 Task: Set the company name to 'contains' while find customer
Action: Mouse moved to (162, 19)
Screenshot: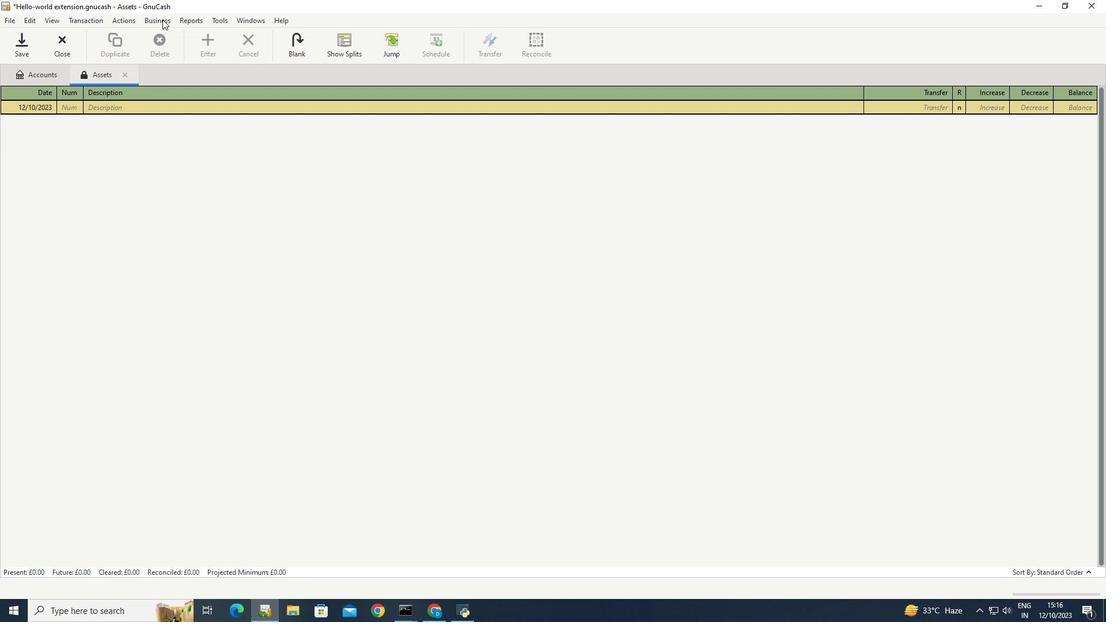 
Action: Mouse pressed left at (162, 19)
Screenshot: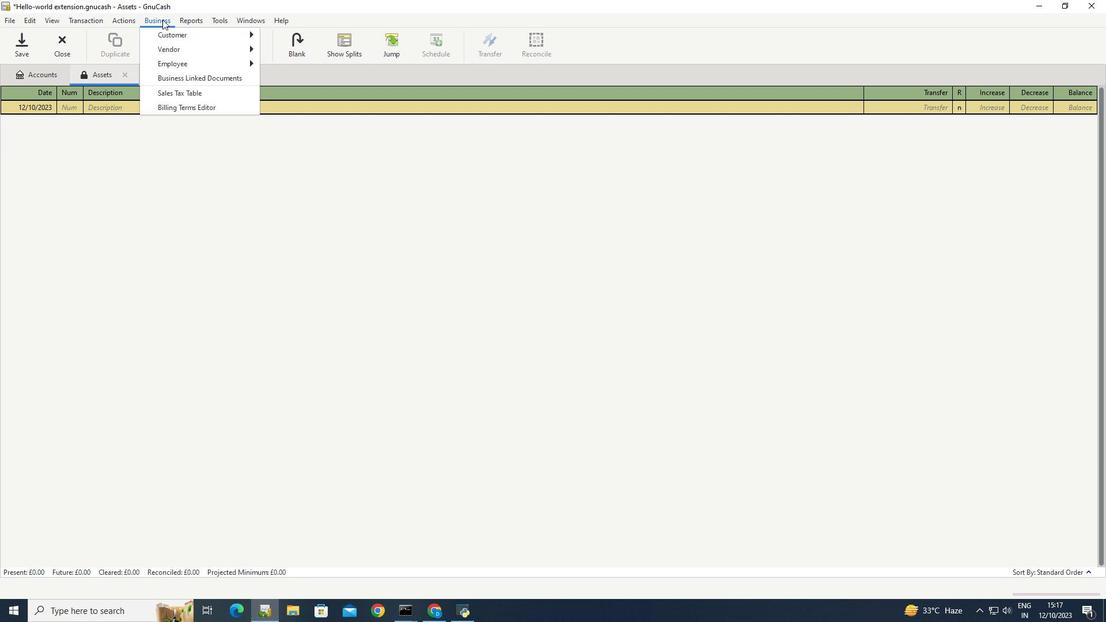 
Action: Mouse moved to (301, 65)
Screenshot: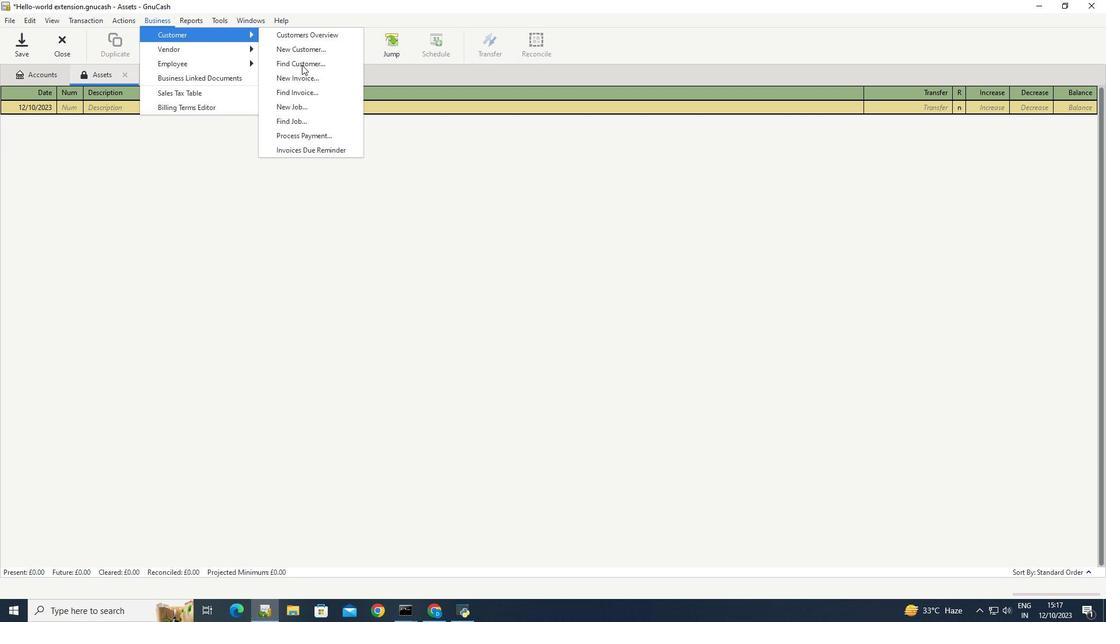 
Action: Mouse pressed left at (301, 65)
Screenshot: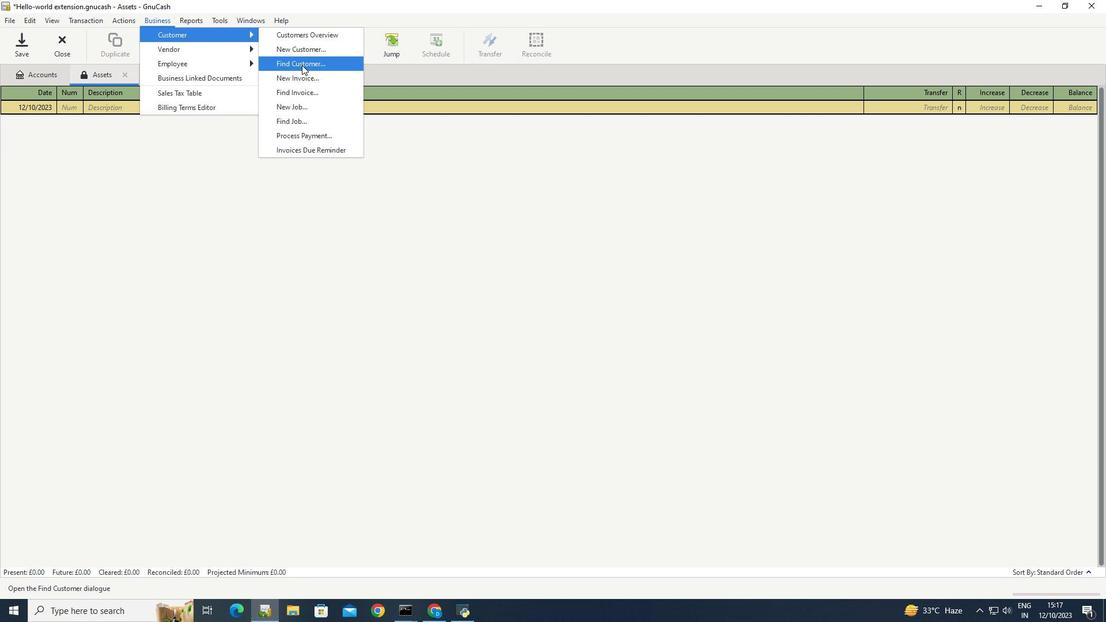 
Action: Mouse moved to (428, 272)
Screenshot: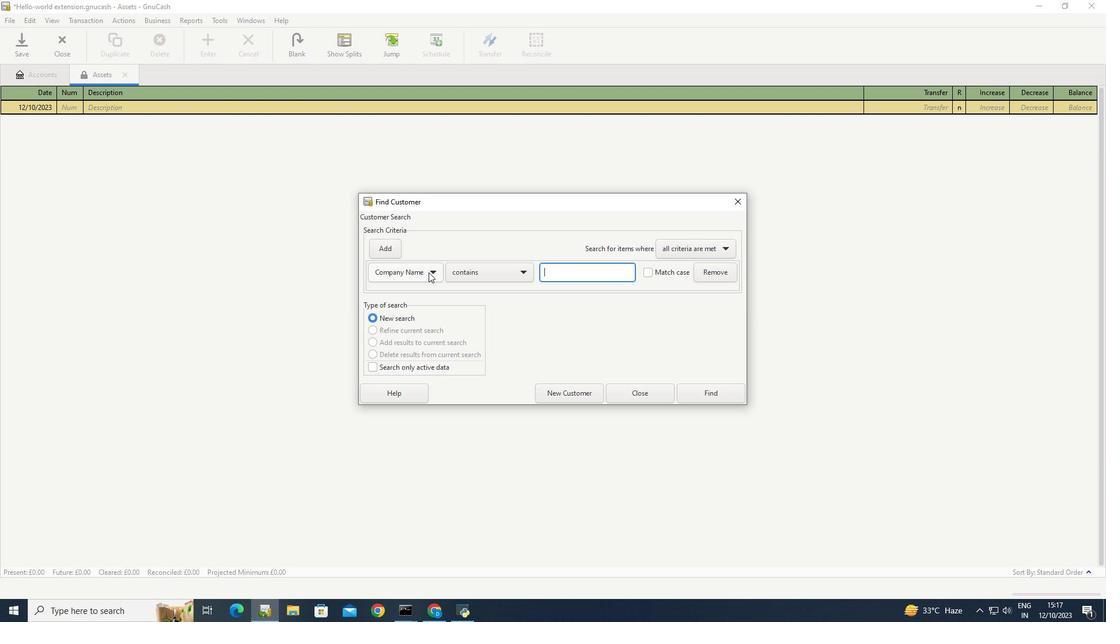 
Action: Mouse pressed left at (428, 272)
Screenshot: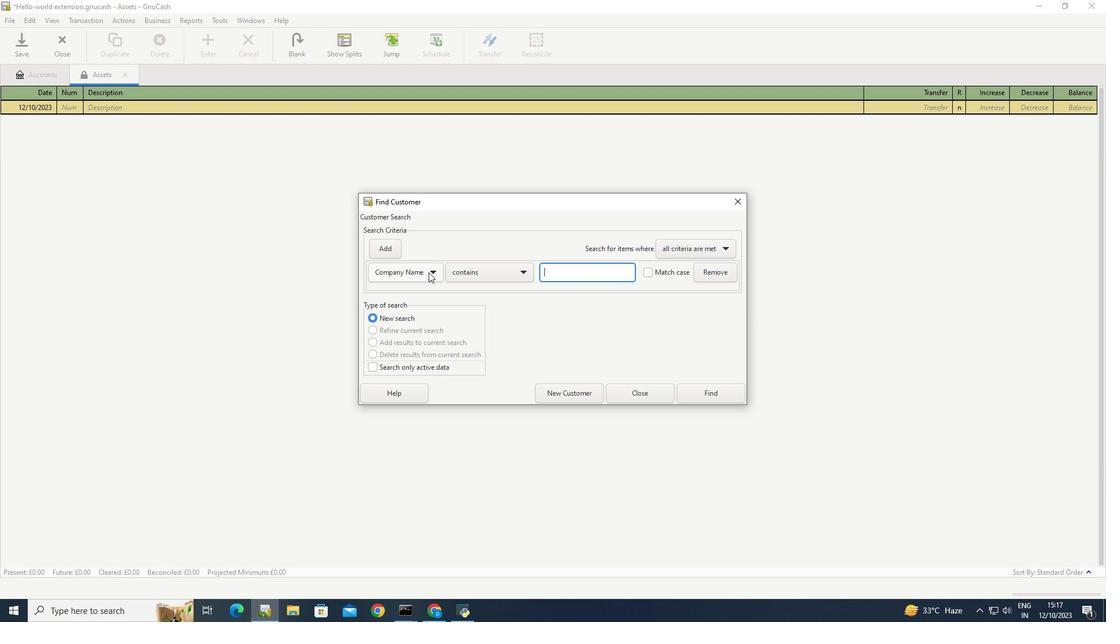 
Action: Mouse moved to (406, 277)
Screenshot: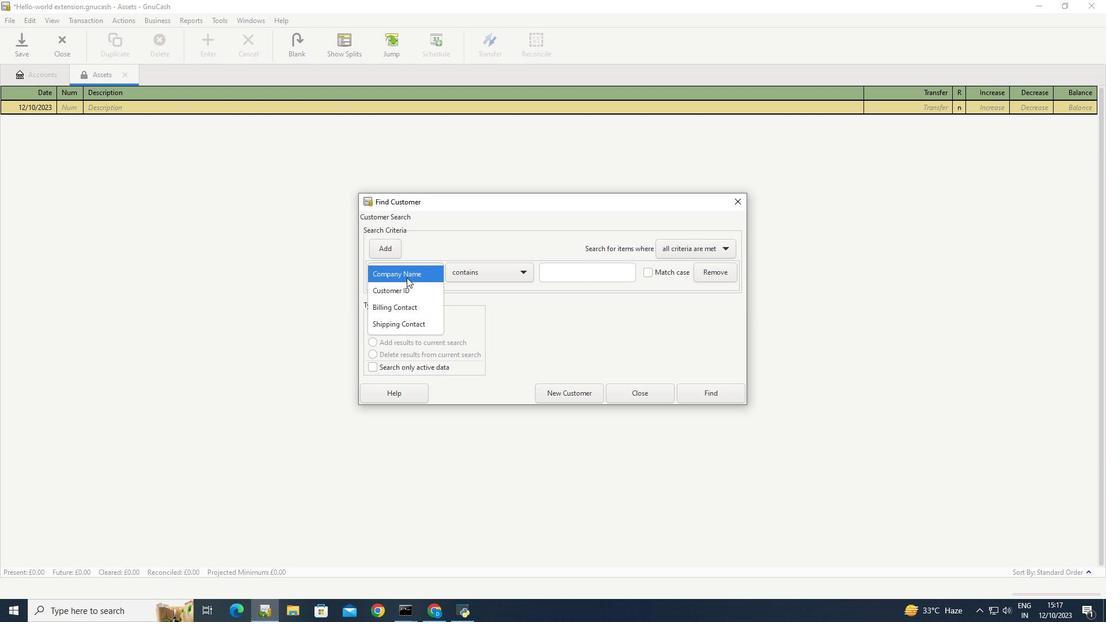 
Action: Mouse pressed left at (406, 277)
Screenshot: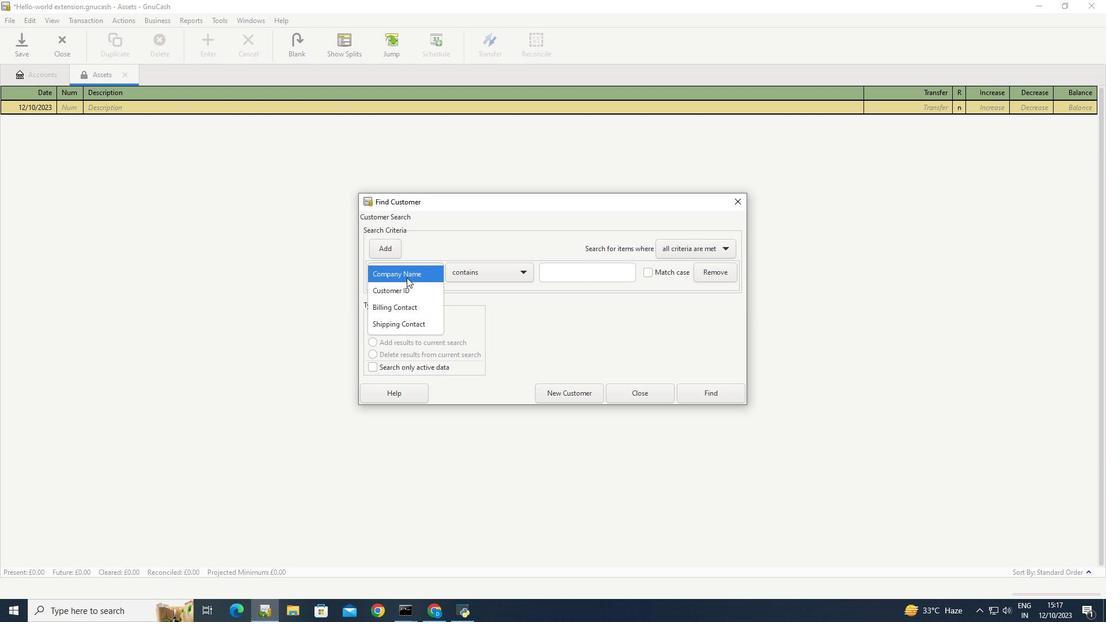 
Action: Mouse moved to (518, 271)
Screenshot: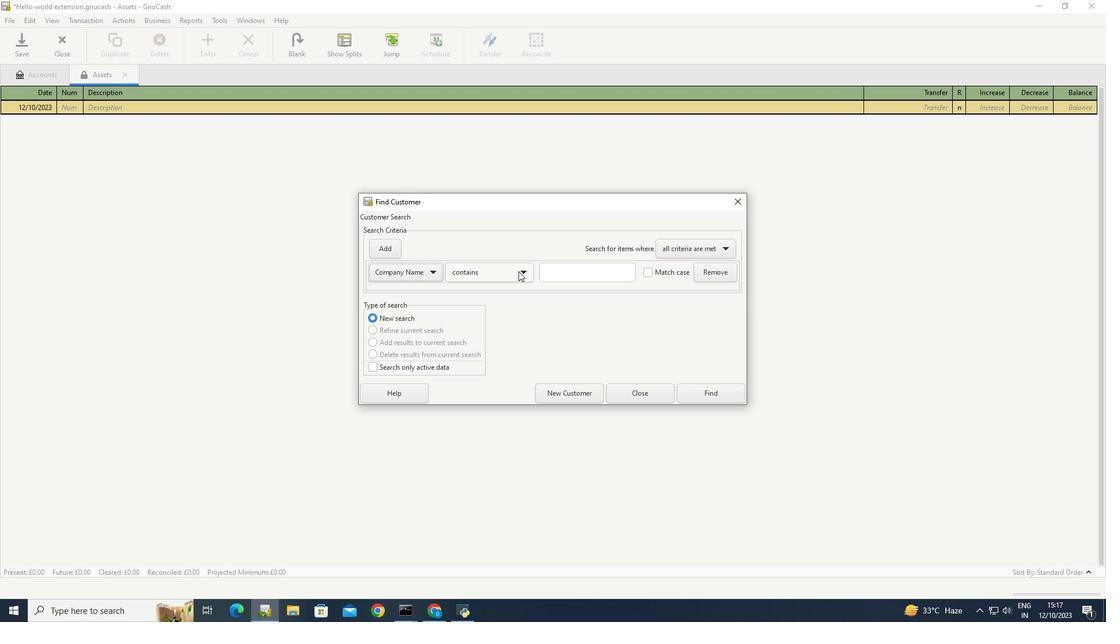 
Action: Mouse pressed left at (518, 271)
Screenshot: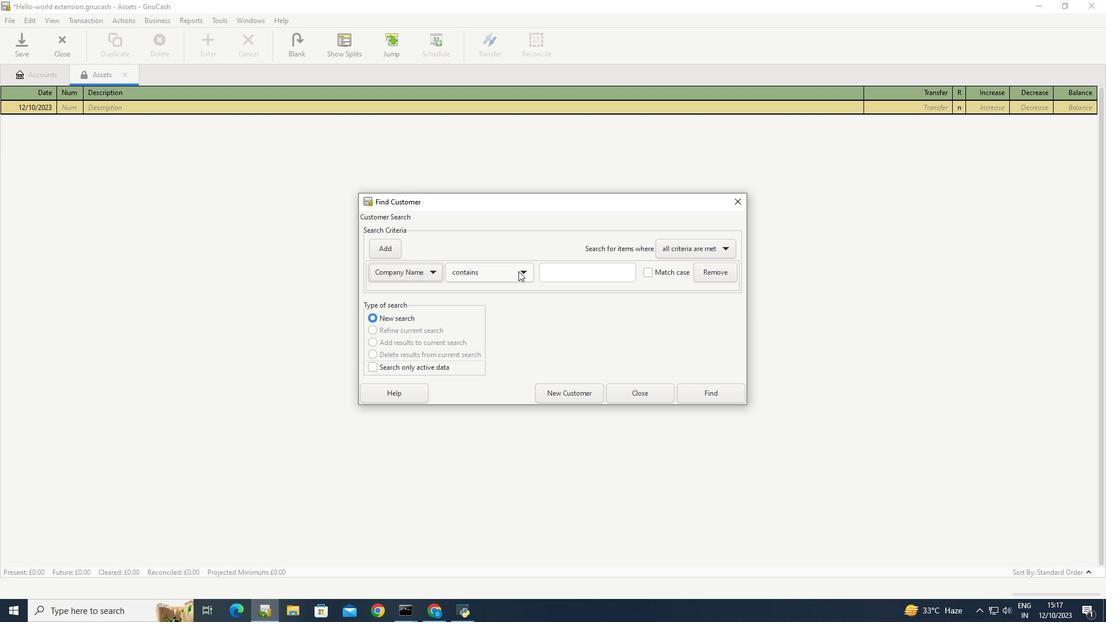 
Action: Mouse moved to (471, 274)
Screenshot: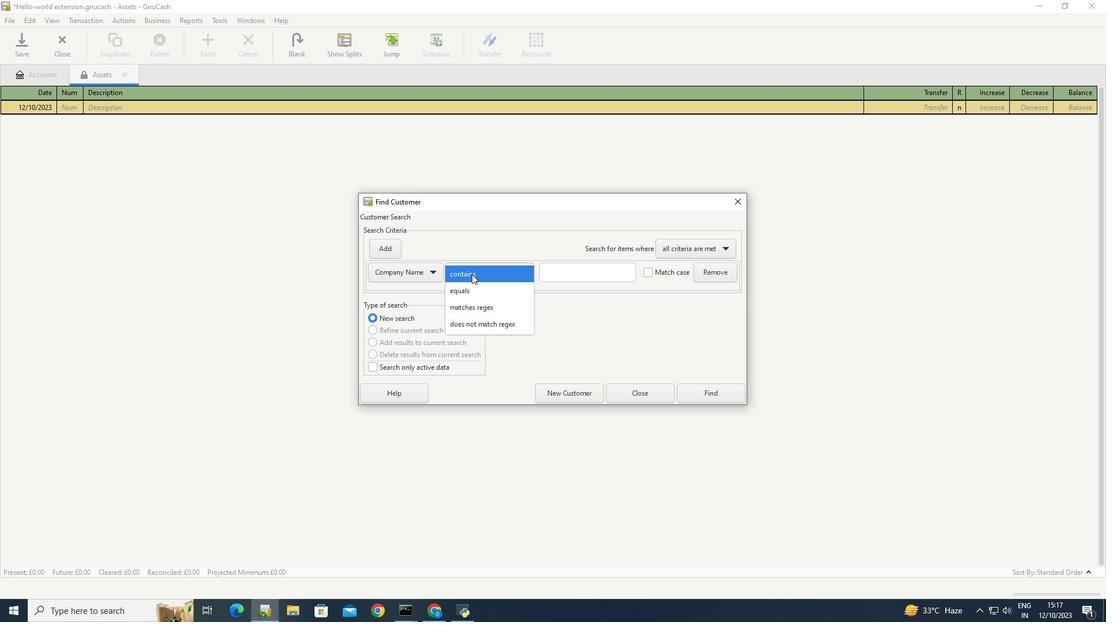 
Action: Mouse pressed left at (471, 274)
Screenshot: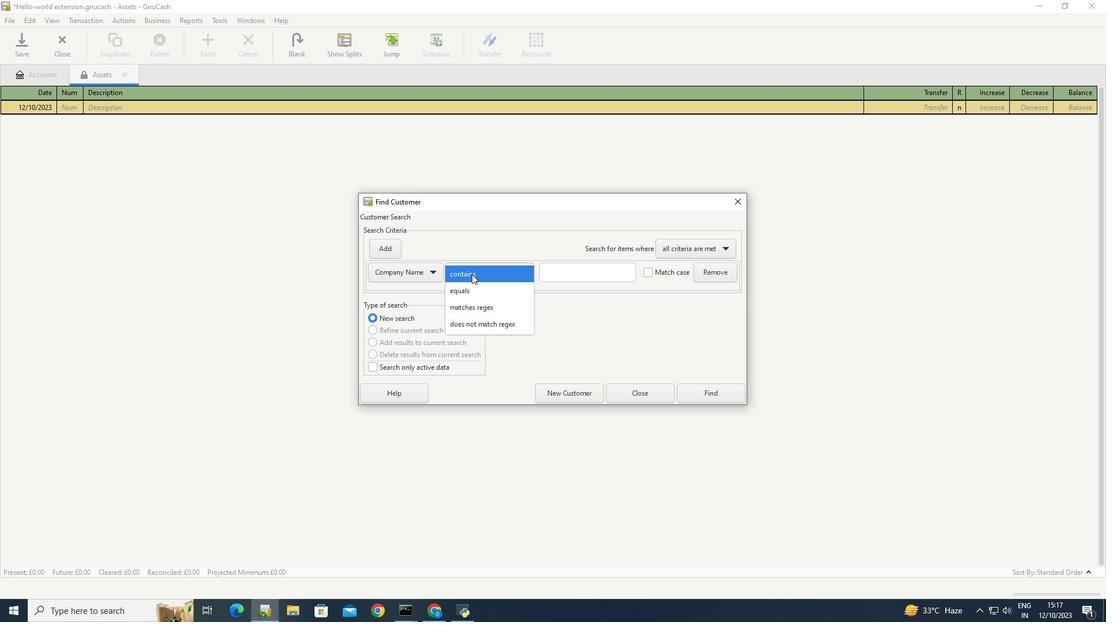 
Action: Mouse moved to (500, 309)
Screenshot: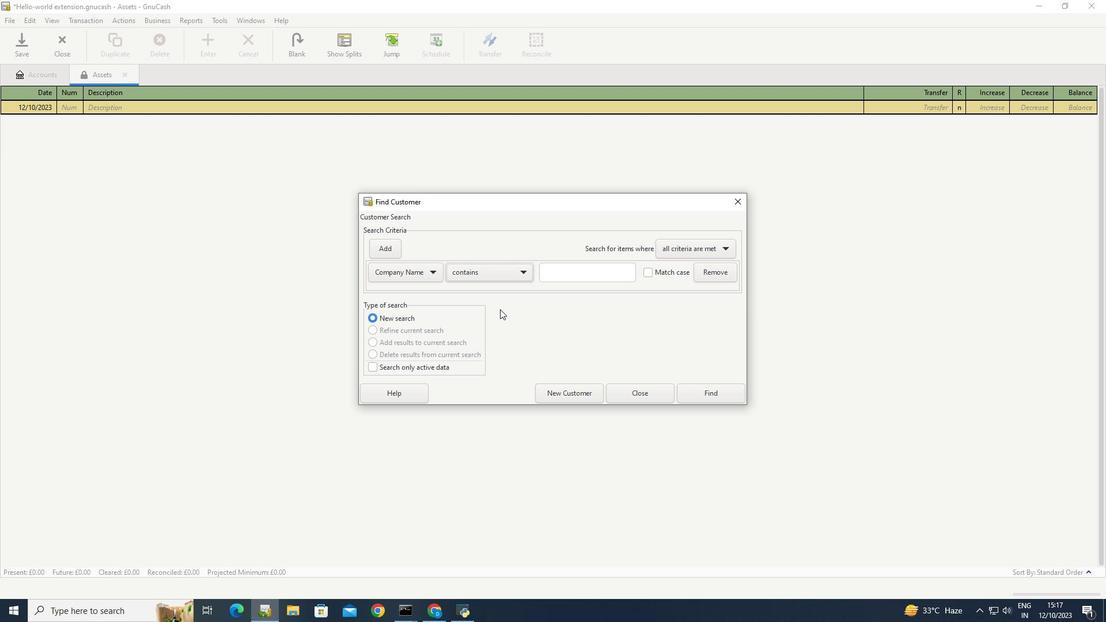 
